 Task: Add publication description, "As a reputable publication house, we are committed to producing high-quality content that informs, educates, and entertains".
Action: Mouse moved to (846, 84)
Screenshot: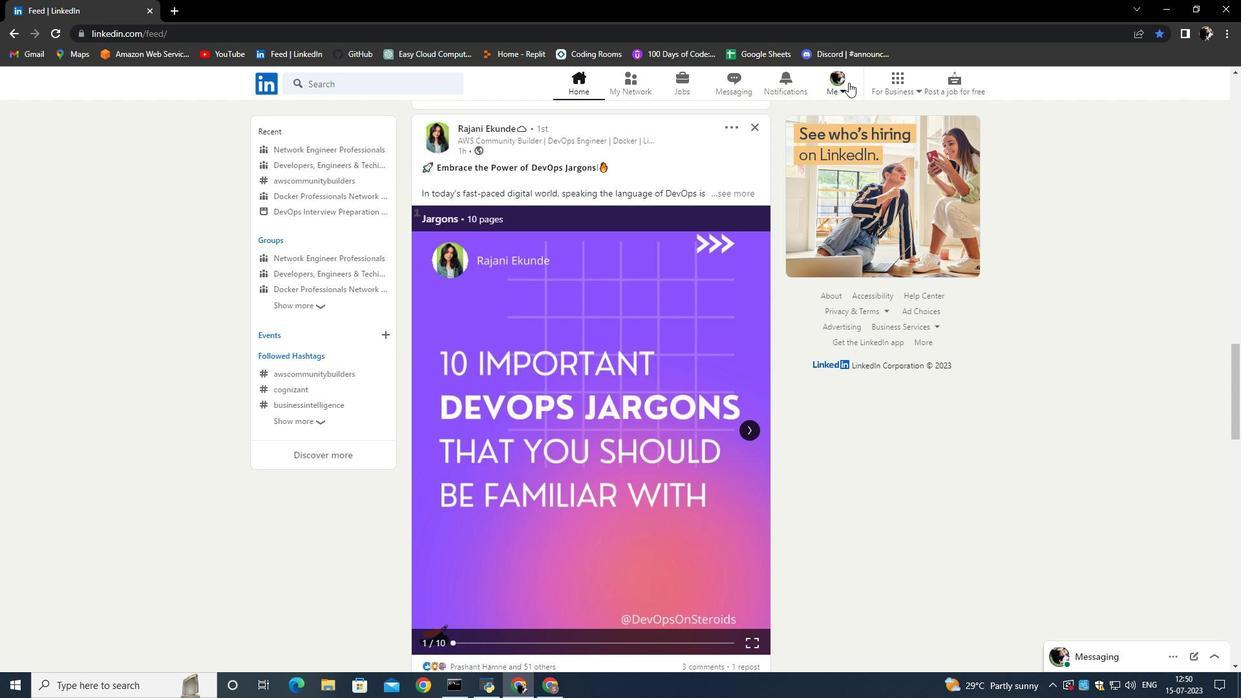 
Action: Mouse pressed left at (846, 84)
Screenshot: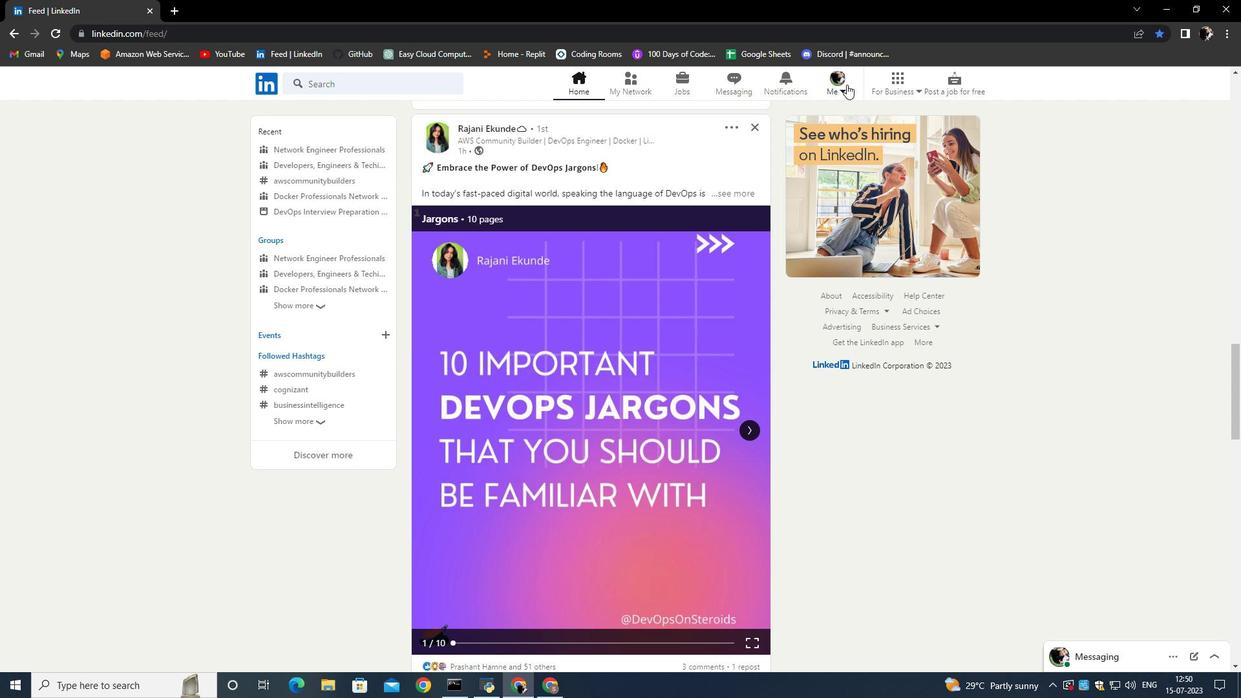 
Action: Mouse moved to (722, 197)
Screenshot: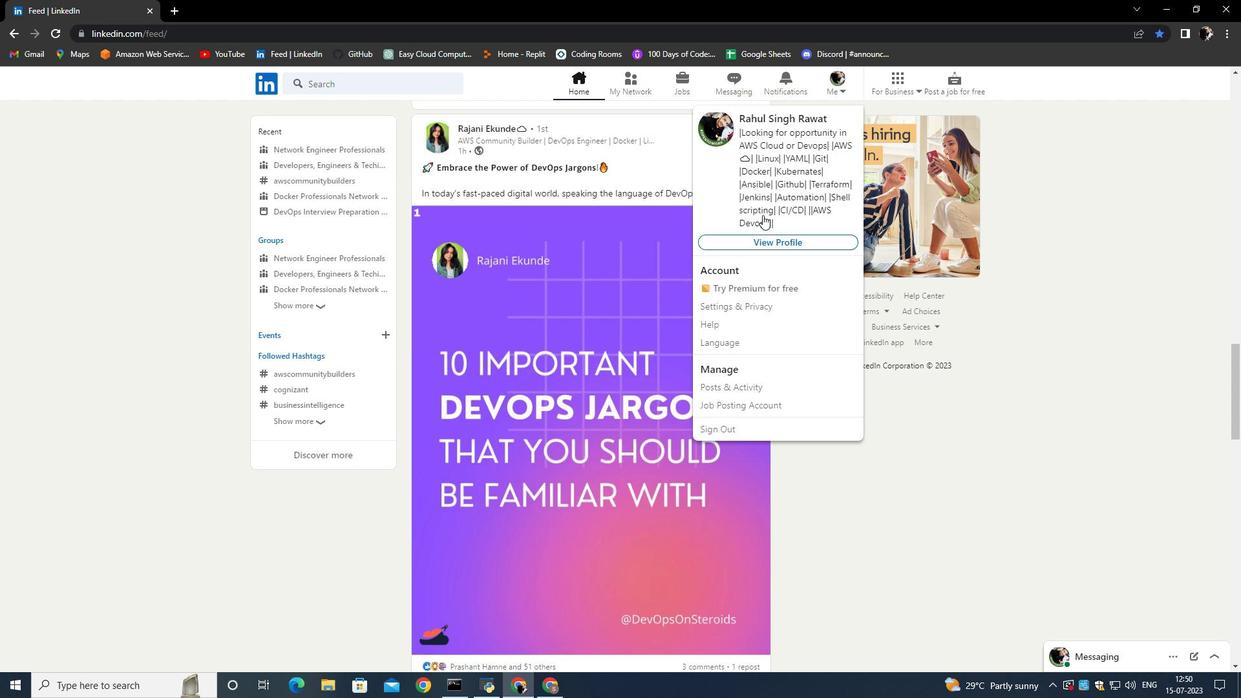 
Action: Mouse pressed left at (722, 197)
Screenshot: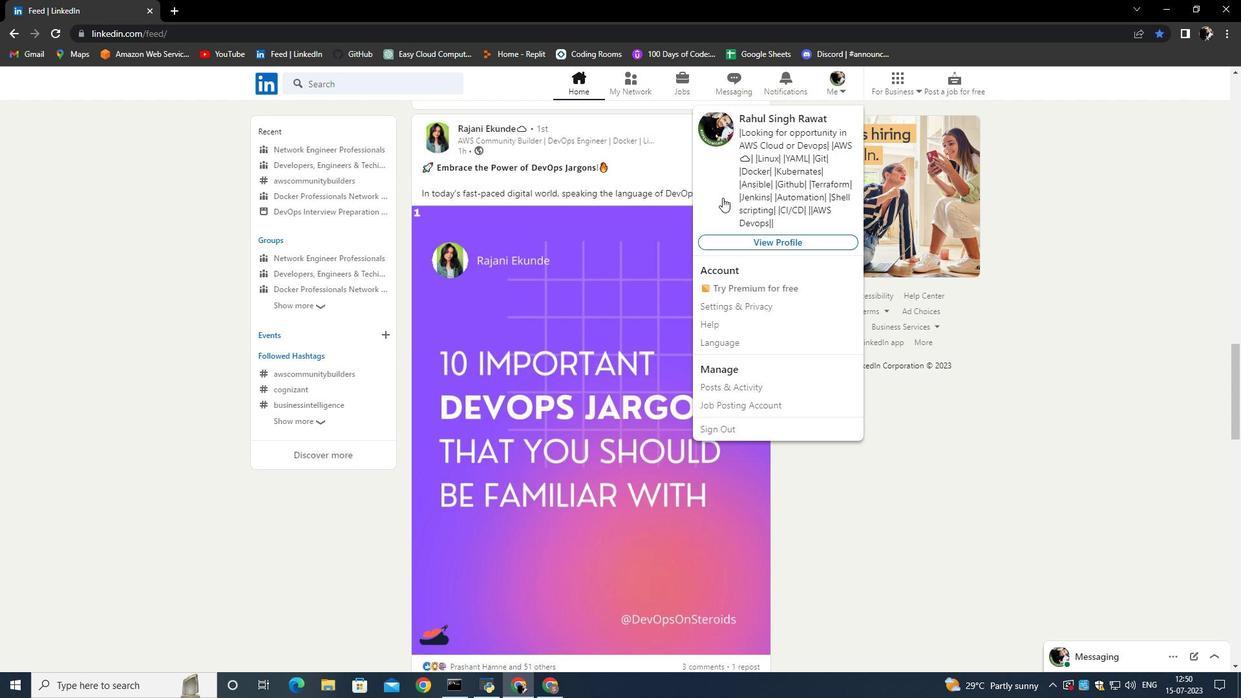 
Action: Mouse moved to (417, 490)
Screenshot: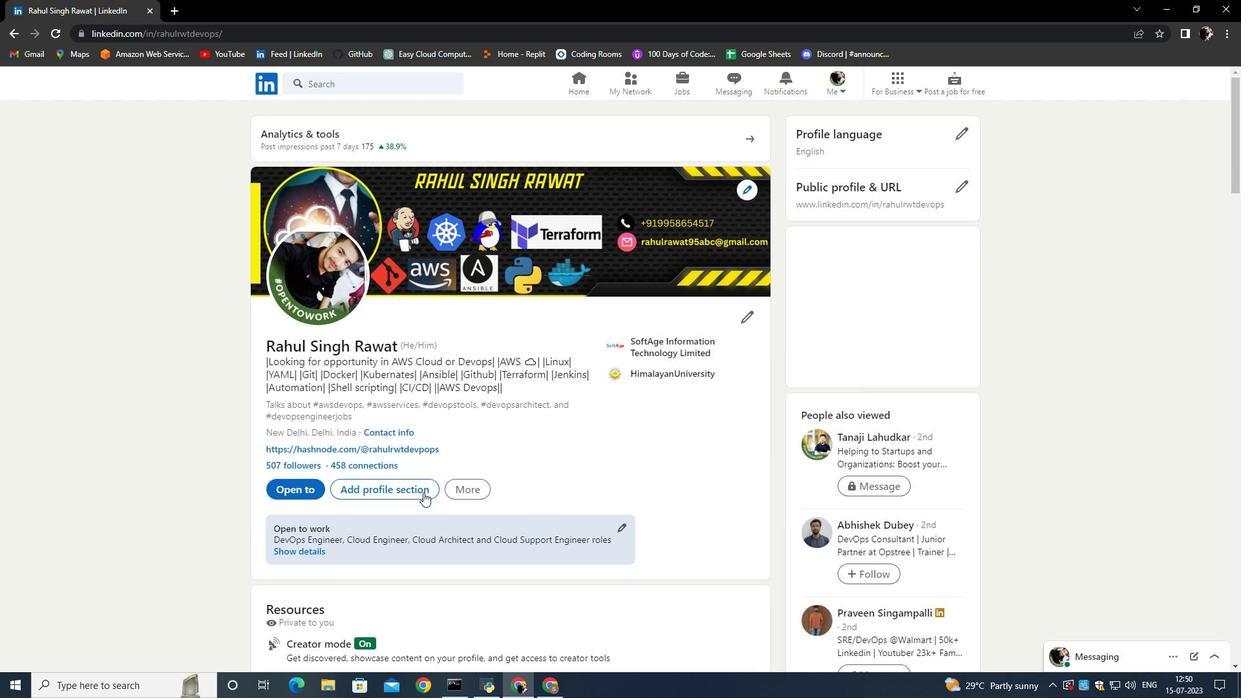 
Action: Mouse pressed left at (417, 490)
Screenshot: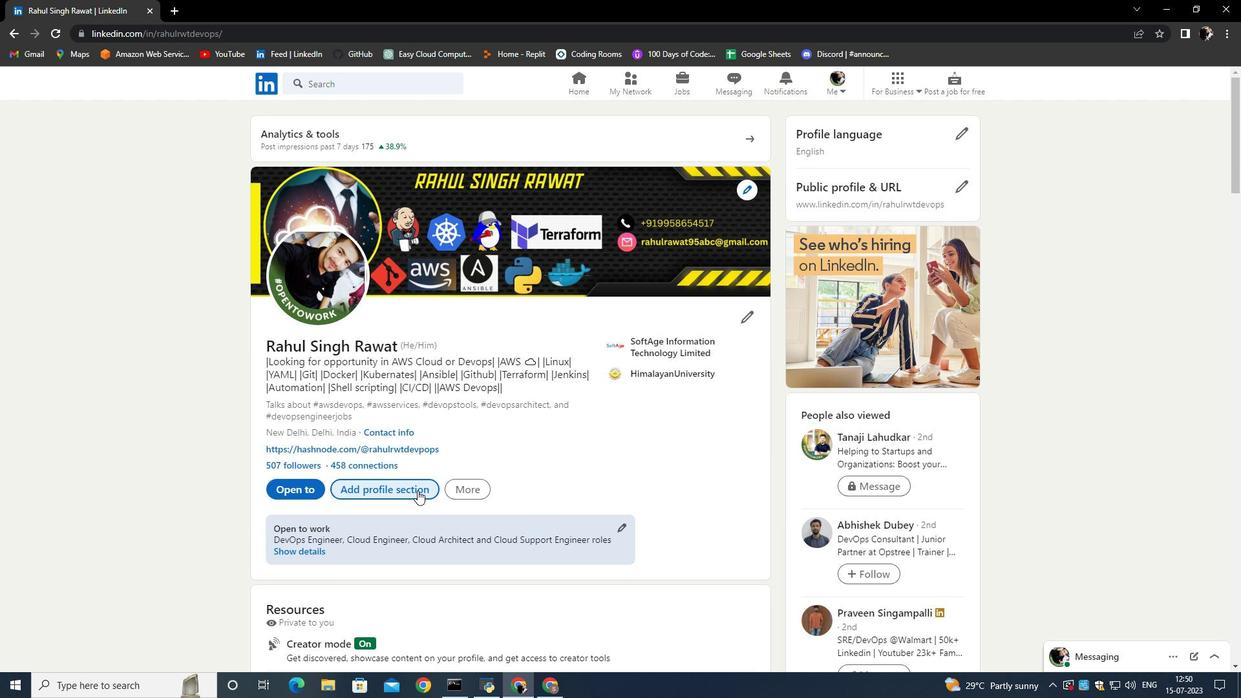 
Action: Mouse moved to (497, 356)
Screenshot: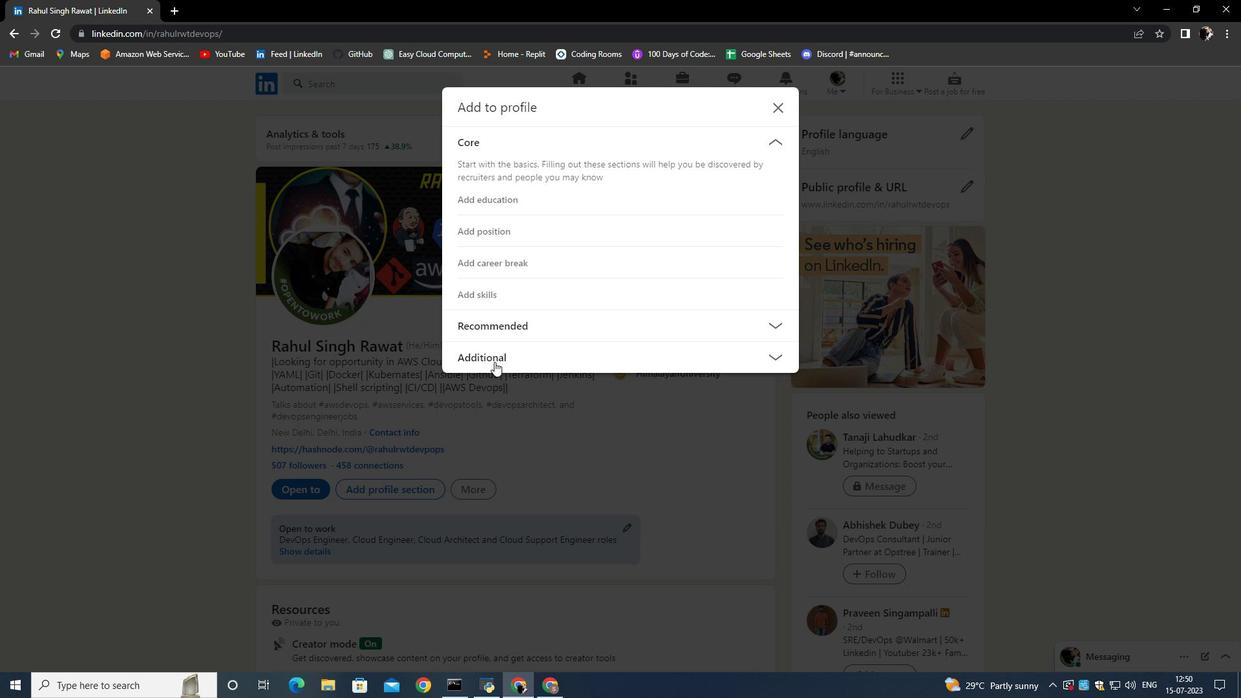 
Action: Mouse pressed left at (497, 356)
Screenshot: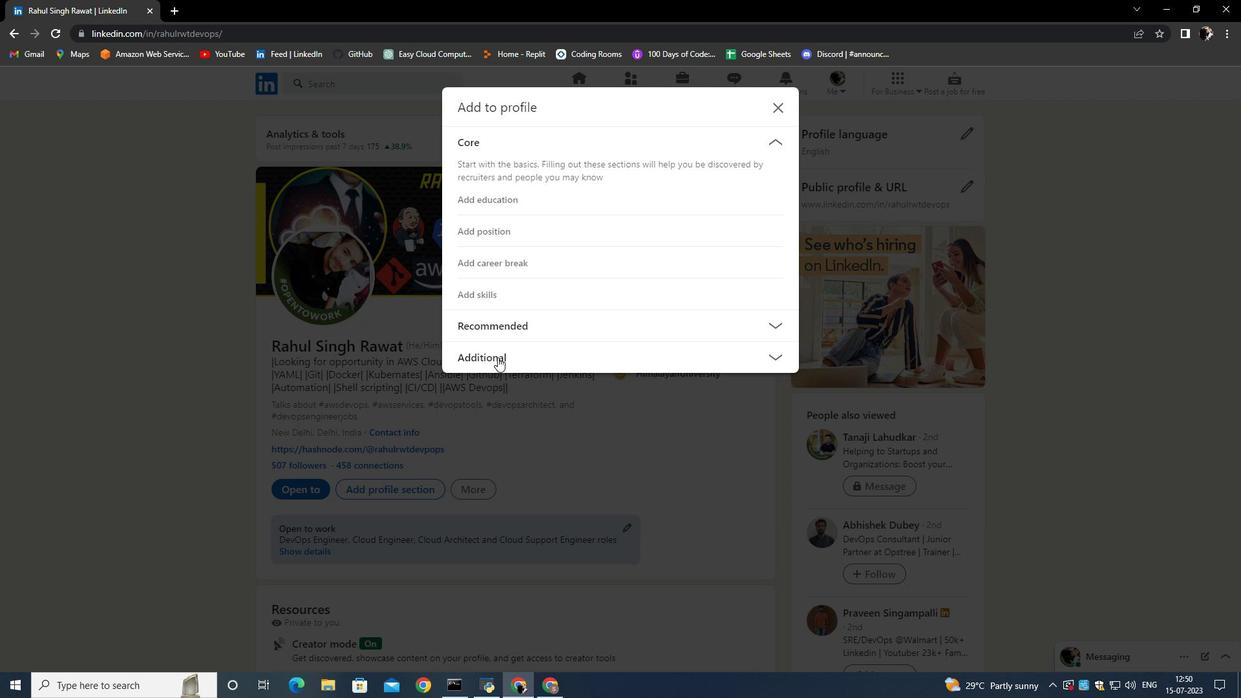 
Action: Mouse moved to (506, 299)
Screenshot: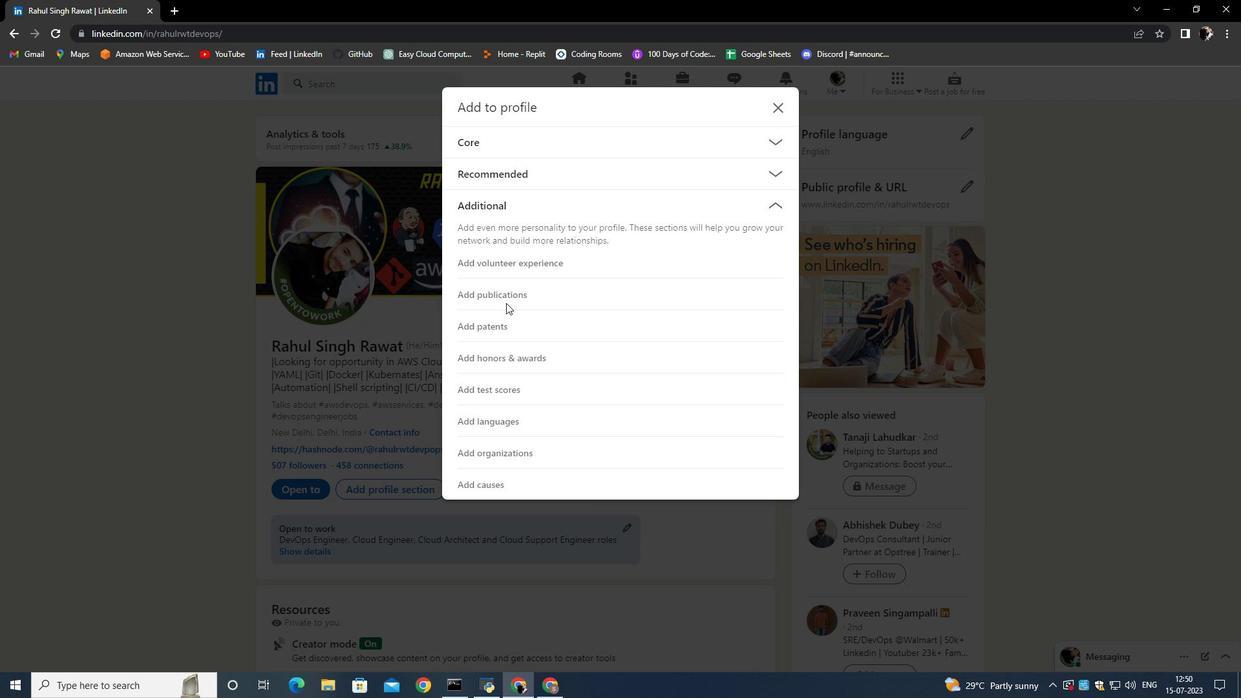 
Action: Mouse pressed left at (506, 299)
Screenshot: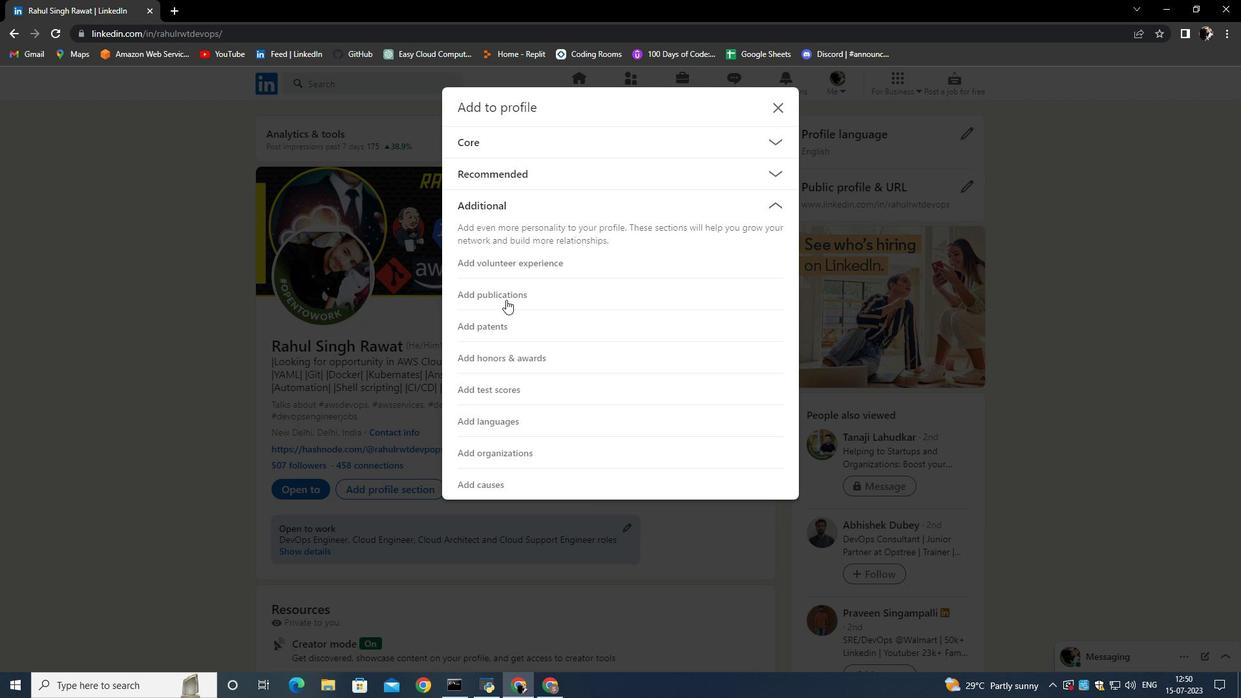 
Action: Mouse moved to (462, 470)
Screenshot: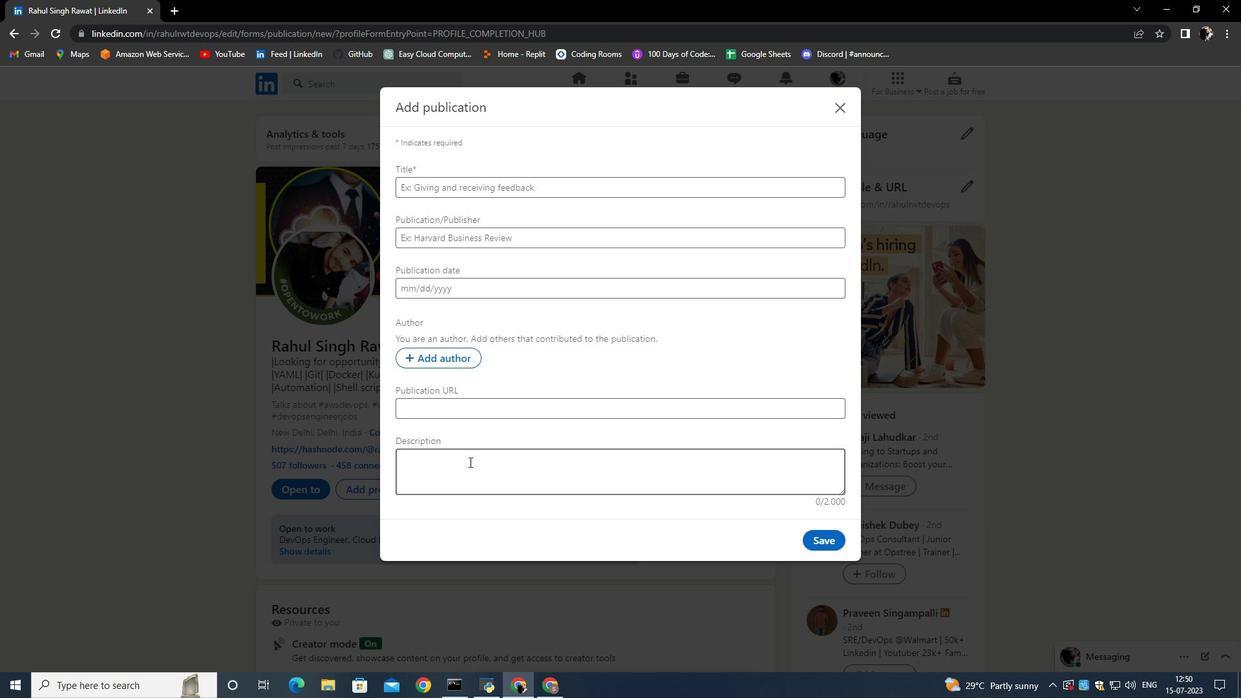 
Action: Mouse pressed left at (462, 470)
Screenshot: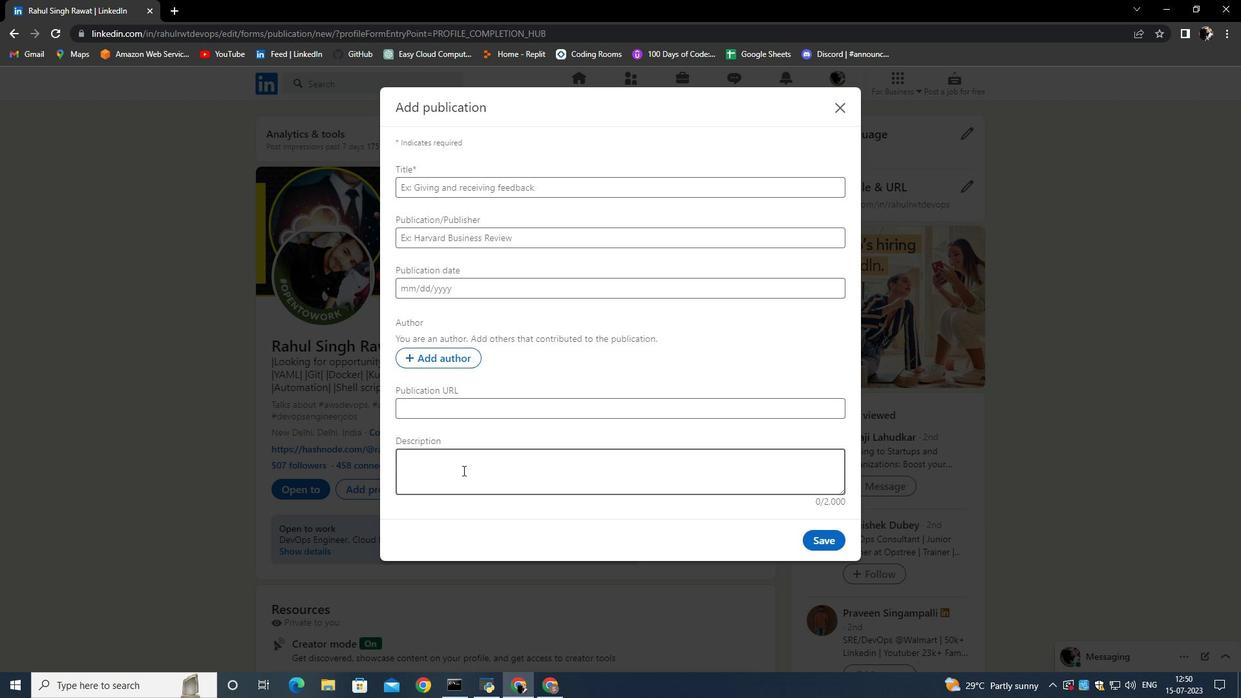 
Action: Key pressed <Key.caps_lock>A<Key.caps_lock>s<Key.space>a<Key.space>reputable<Key.space>house,<Key.space>we<Key.space>are<Key.space>committed<Key.space>to<Key.space>prodcu<Key.backspace>in<Key.backspace><Key.backspace><Key.backspace>ucing<Key.space>high-quality<Key.space>content<Key.space>that<Key.space>informs,<Key.space>educated<Key.backspace>s,<Key.space>and<Key.space>entertains.
Screenshot: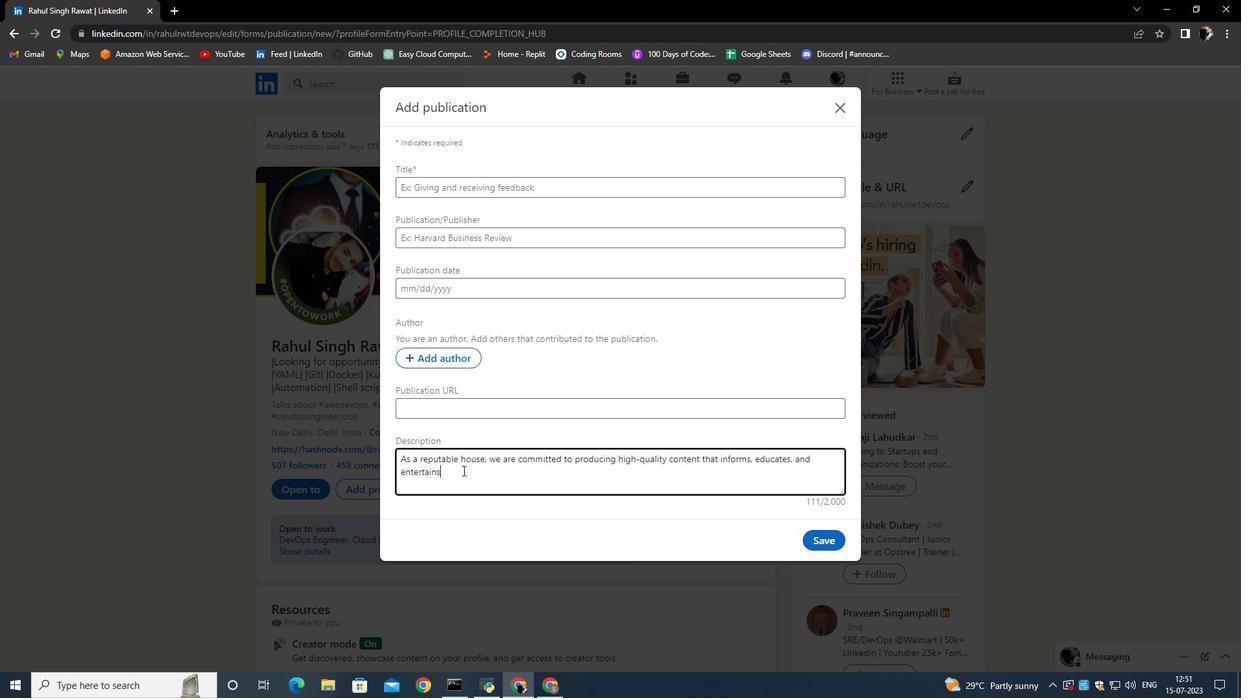 
Action: Mouse moved to (488, 515)
Screenshot: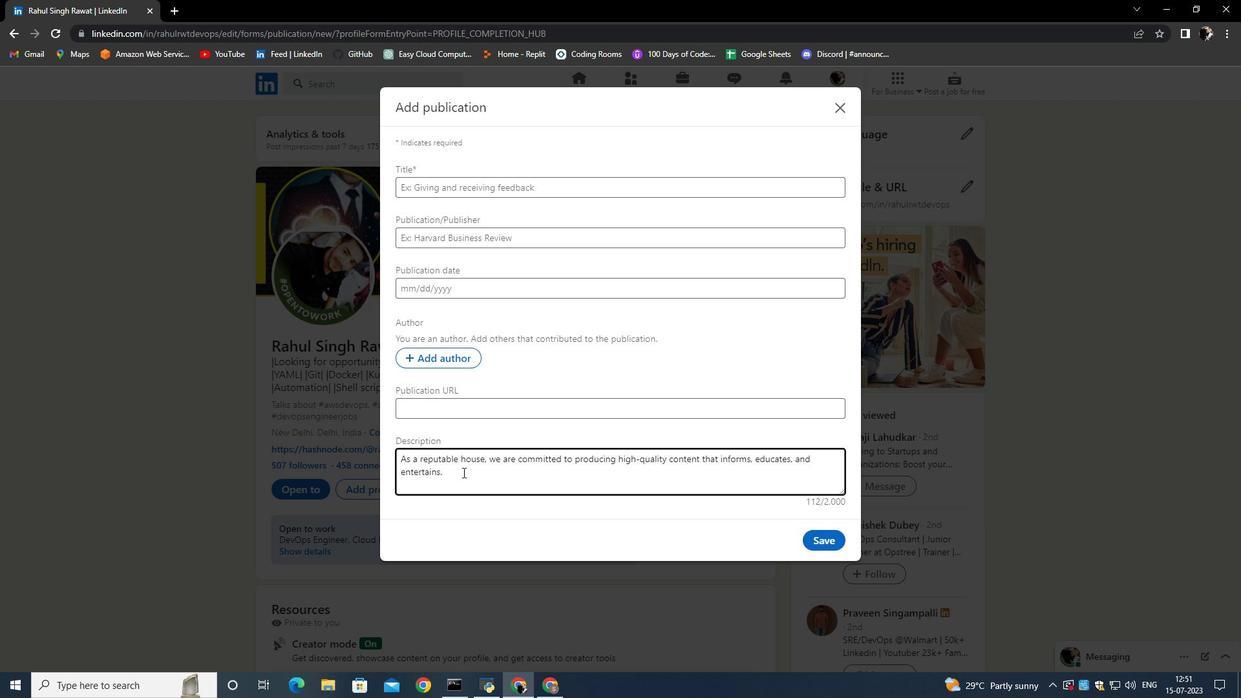 
Action: Mouse pressed left at (488, 515)
Screenshot: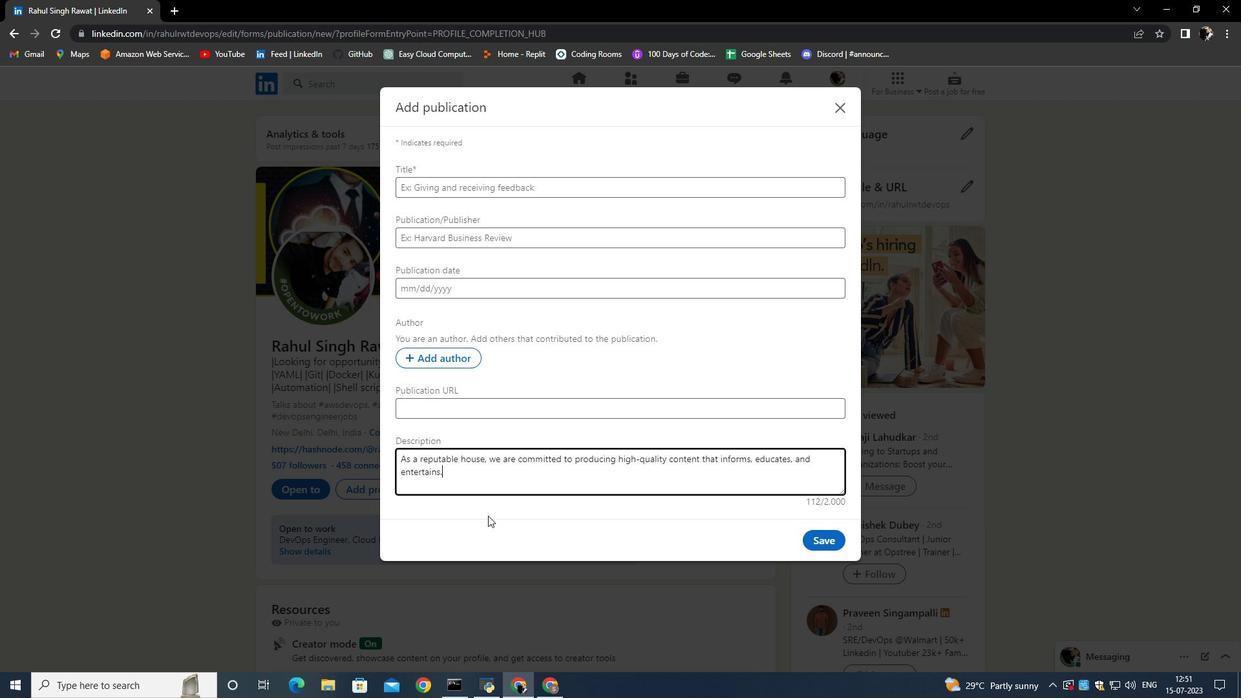 
